 Task: Check the current mortgage rates.
Action: Mouse moved to (537, 222)
Screenshot: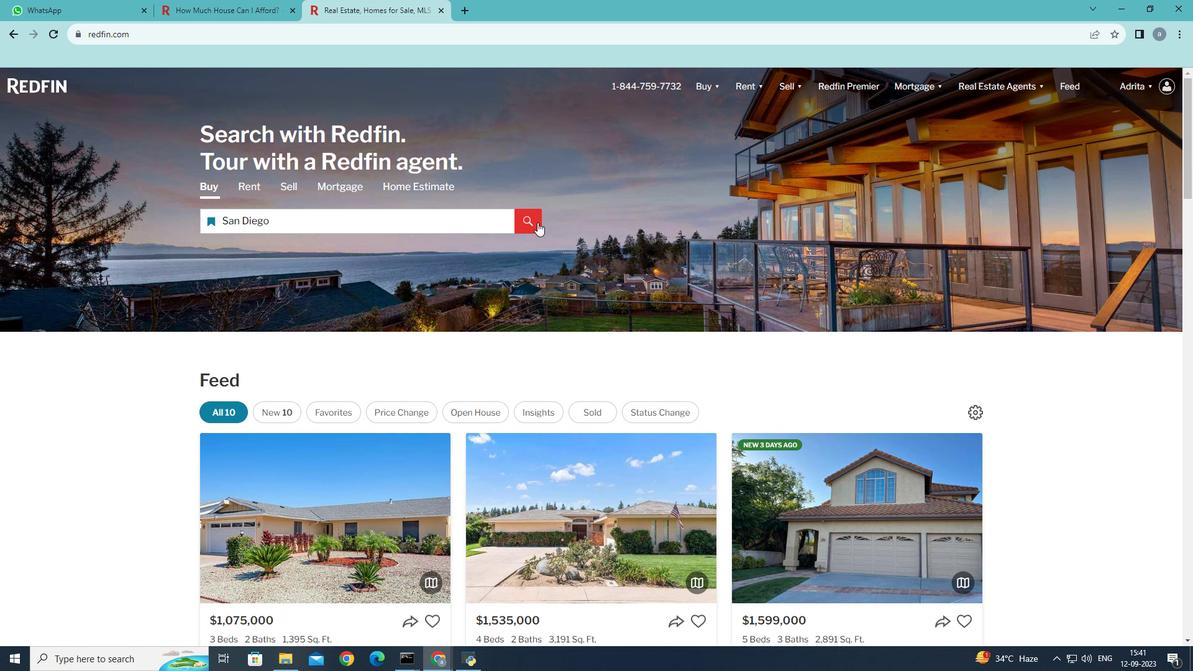 
Action: Mouse pressed left at (537, 222)
Screenshot: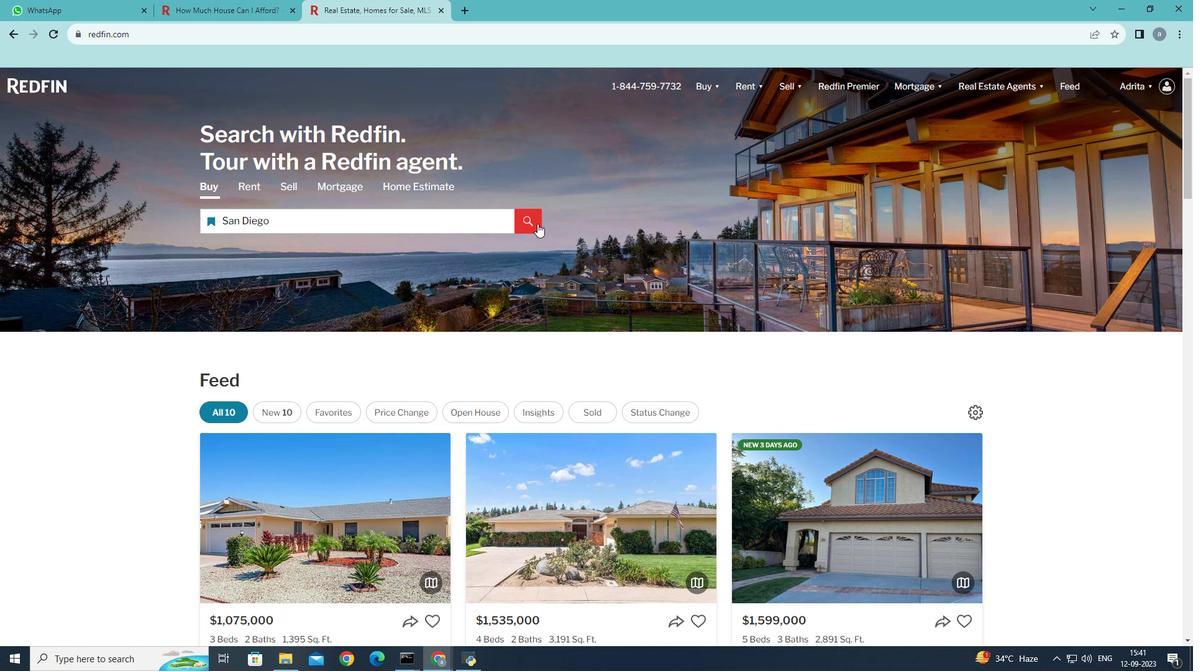 
Action: Mouse moved to (776, 178)
Screenshot: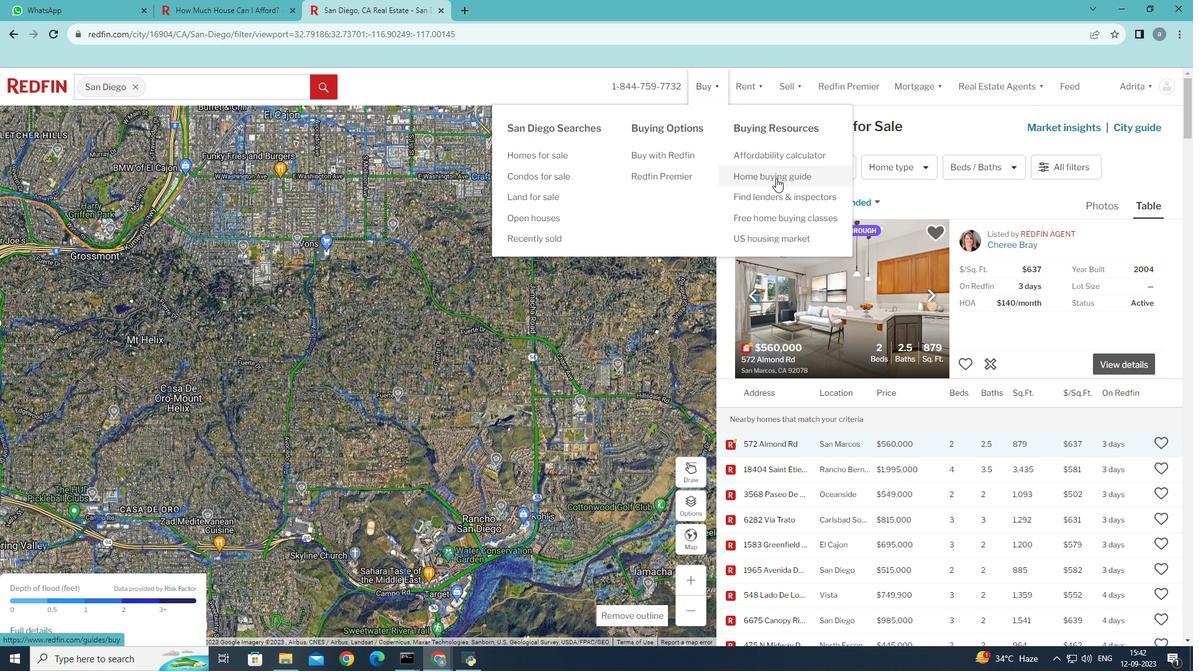 
Action: Mouse pressed left at (776, 178)
Screenshot: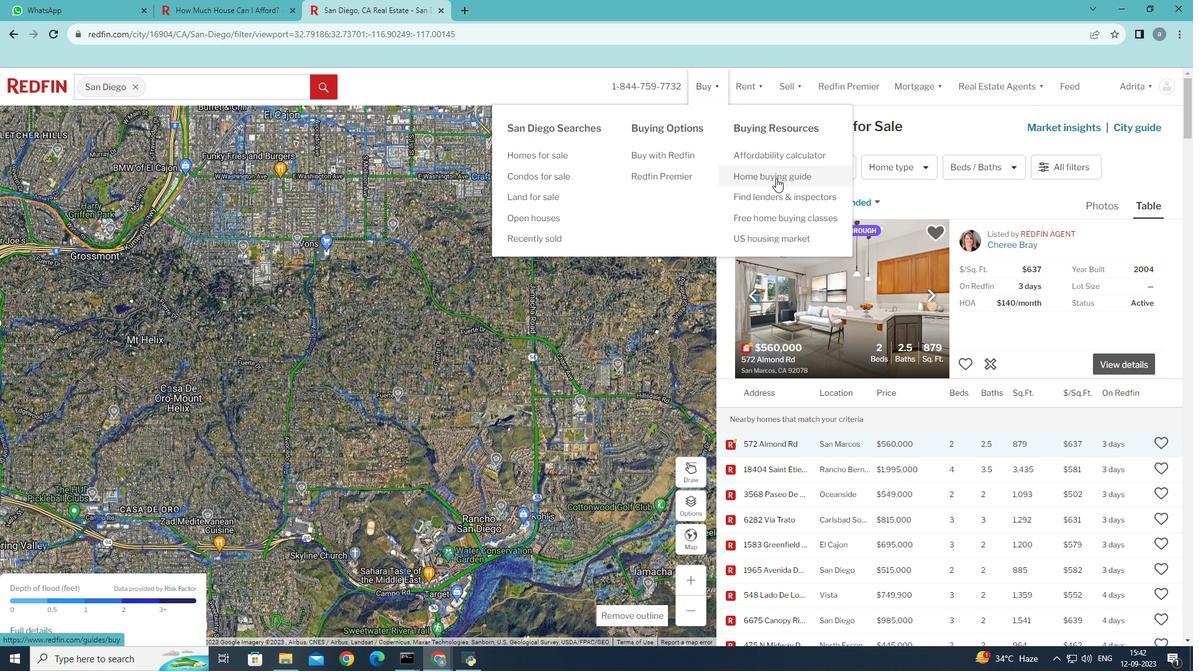 
Action: Mouse moved to (687, 412)
Screenshot: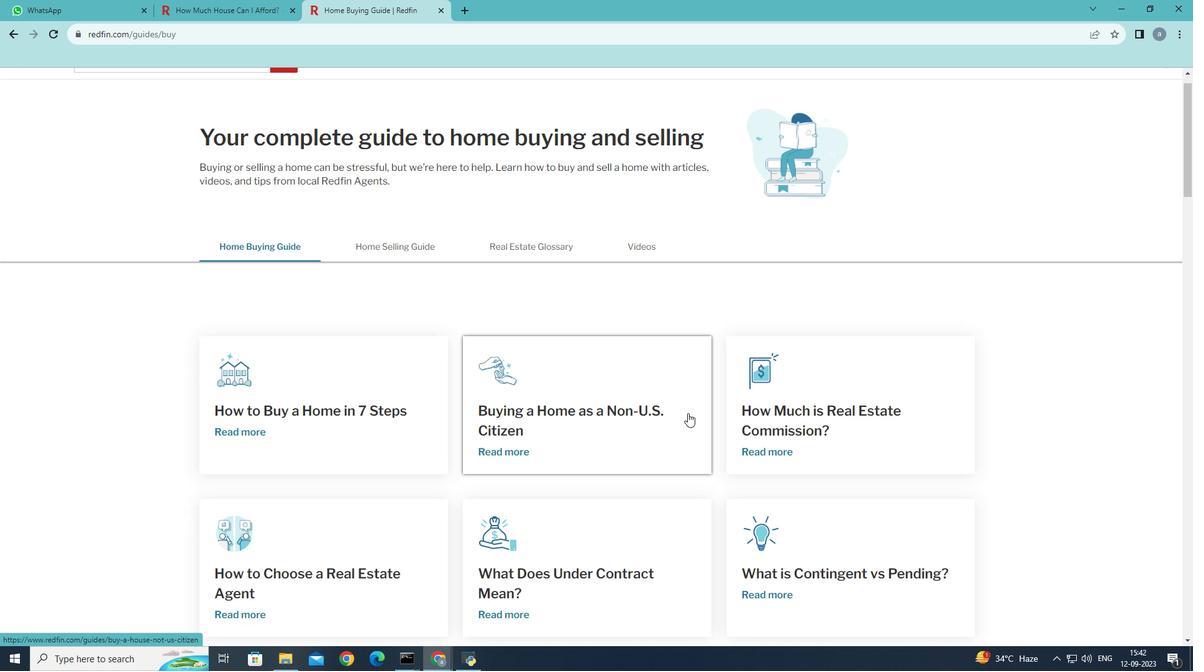
Action: Mouse scrolled (687, 412) with delta (0, 0)
Screenshot: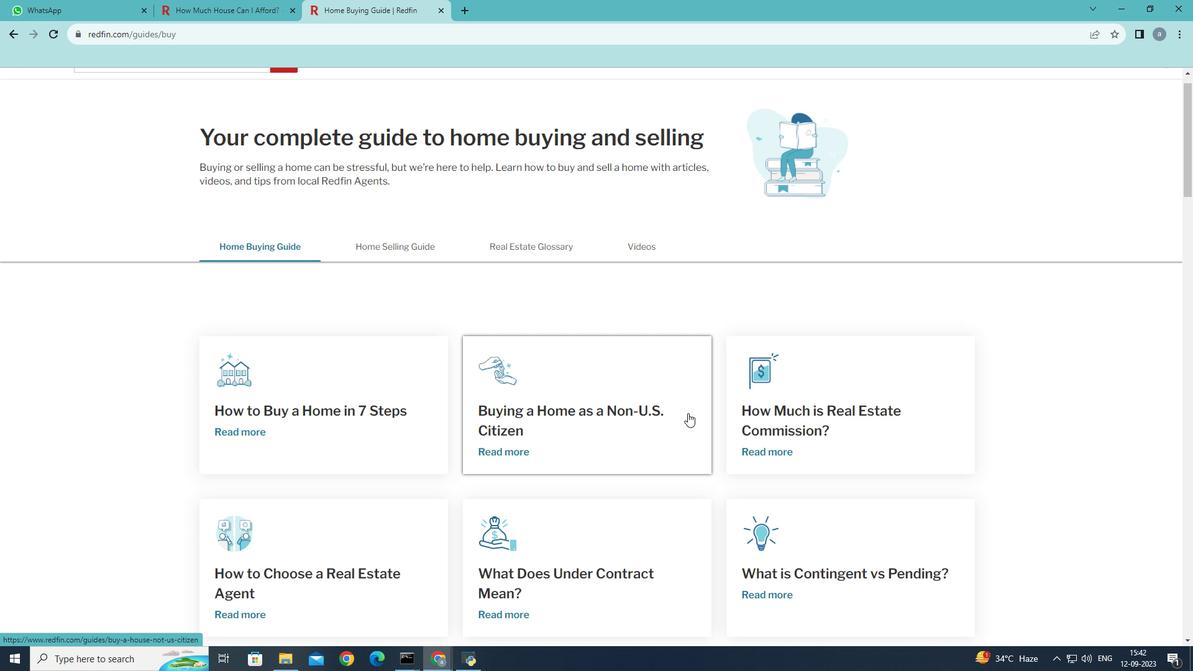
Action: Mouse scrolled (687, 412) with delta (0, 0)
Screenshot: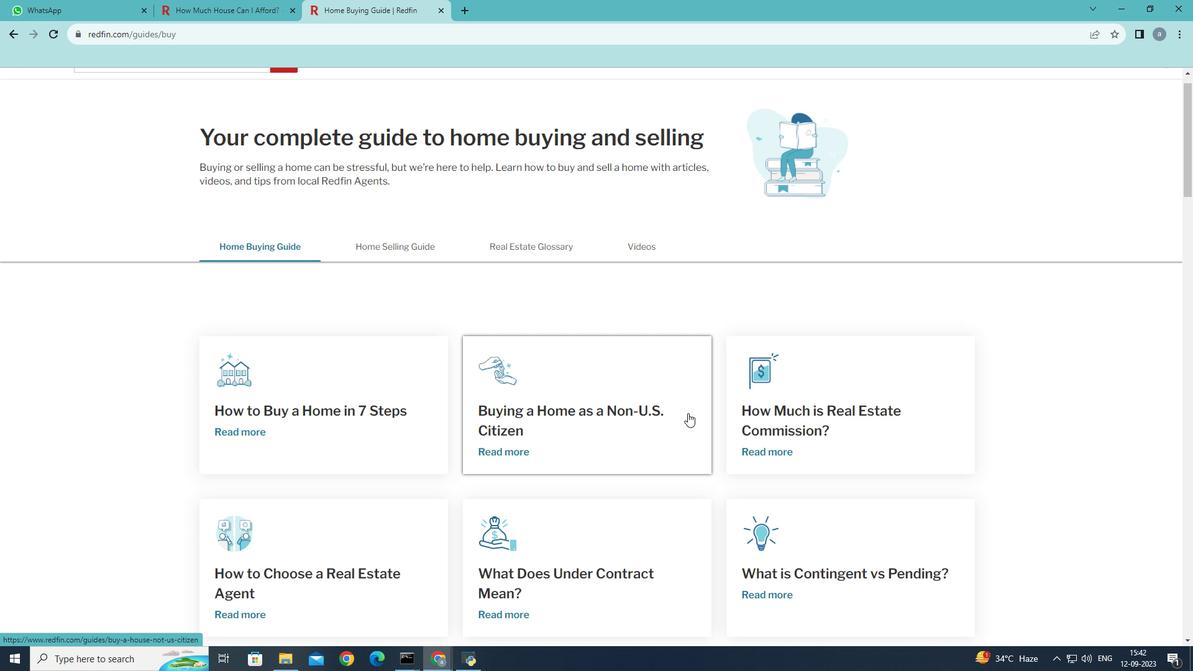 
Action: Mouse moved to (687, 413)
Screenshot: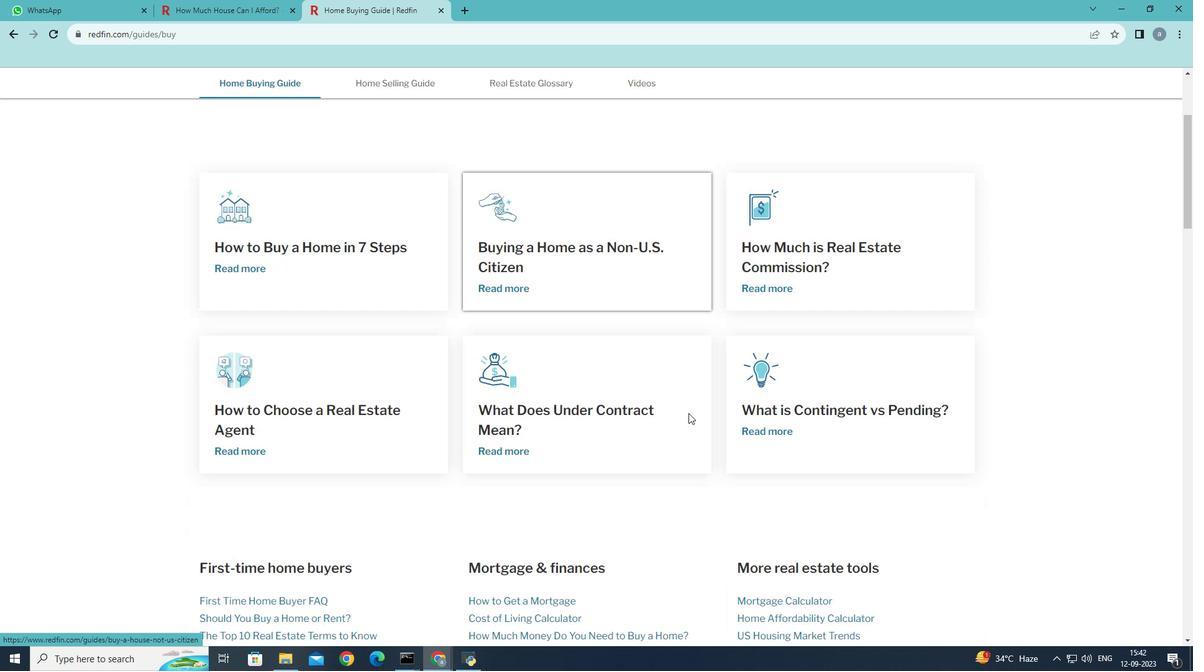 
Action: Mouse scrolled (687, 412) with delta (0, 0)
Screenshot: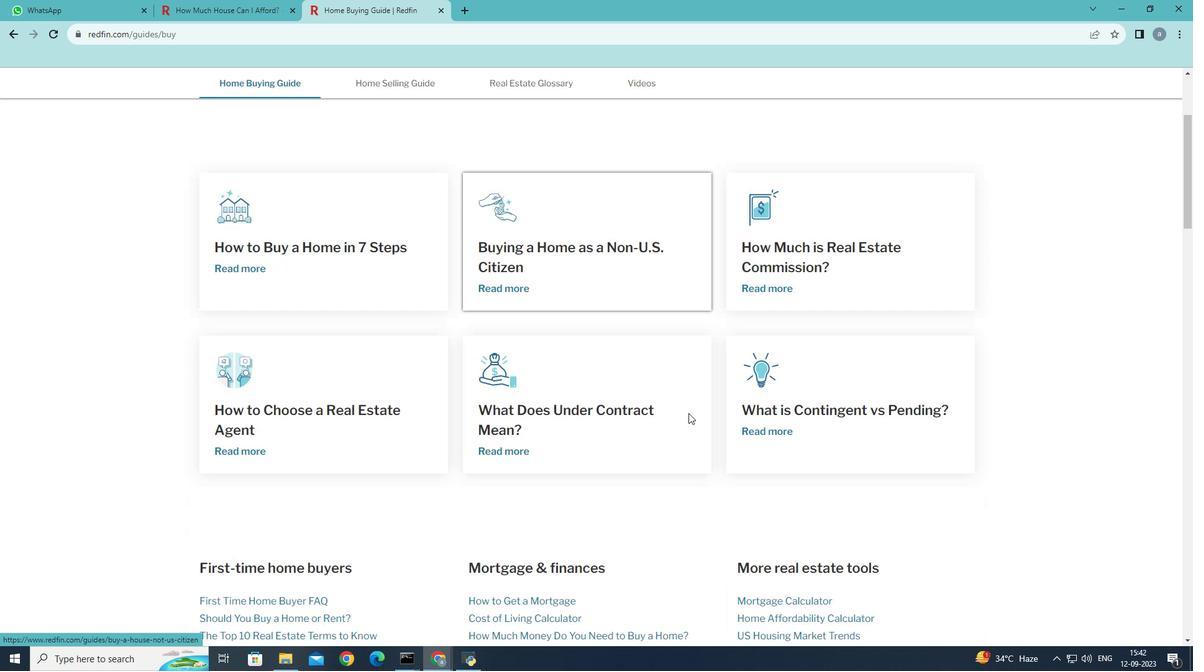 
Action: Mouse moved to (688, 413)
Screenshot: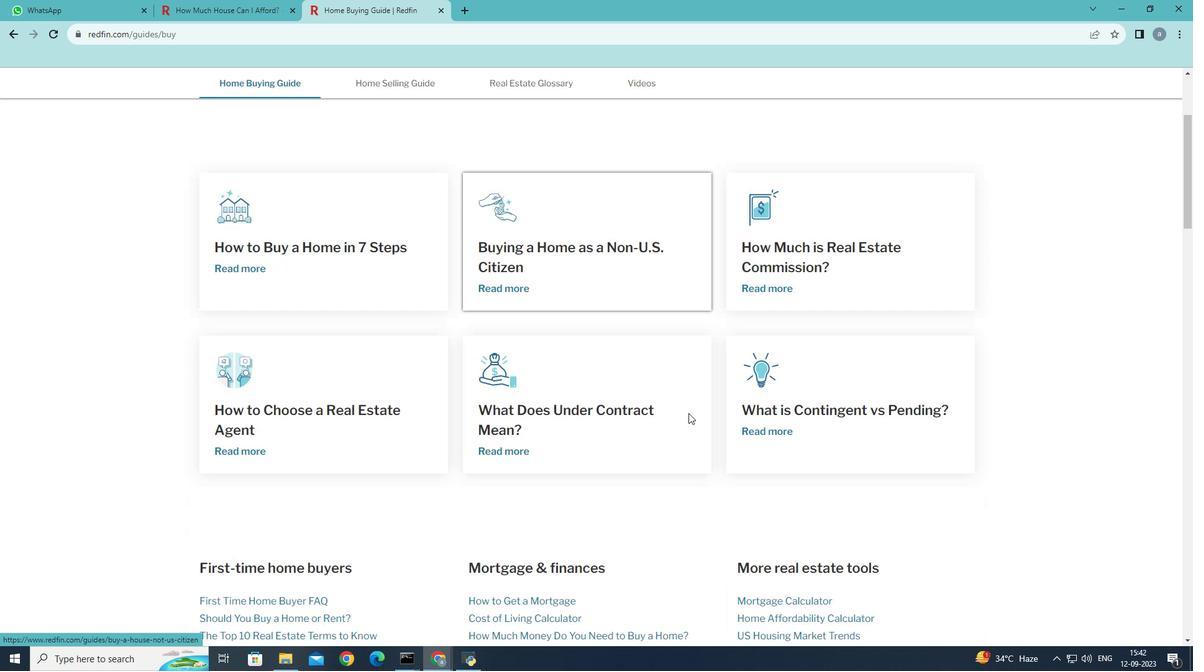 
Action: Mouse scrolled (688, 412) with delta (0, 0)
Screenshot: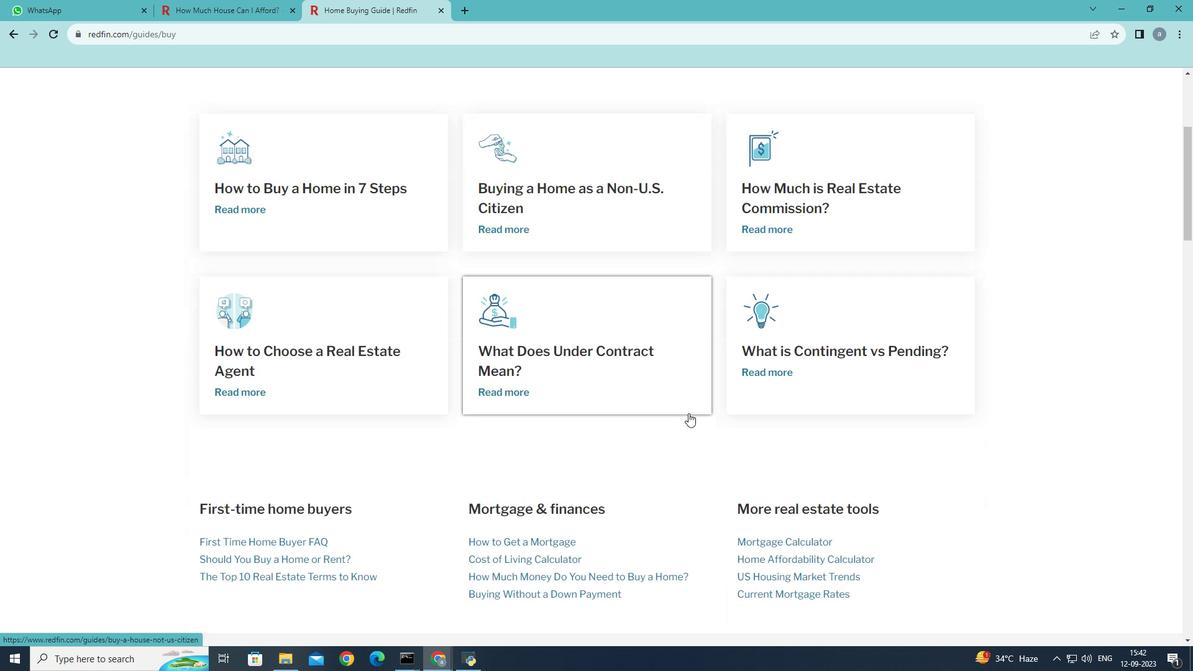 
Action: Mouse moved to (692, 414)
Screenshot: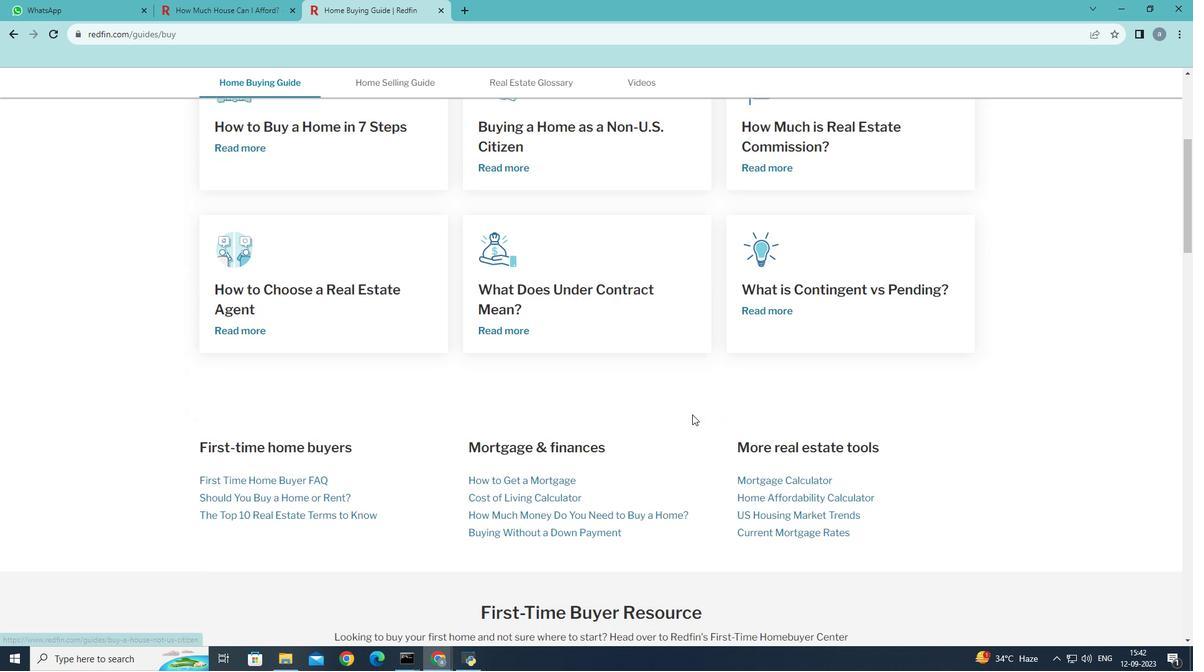 
Action: Mouse scrolled (692, 414) with delta (0, 0)
Screenshot: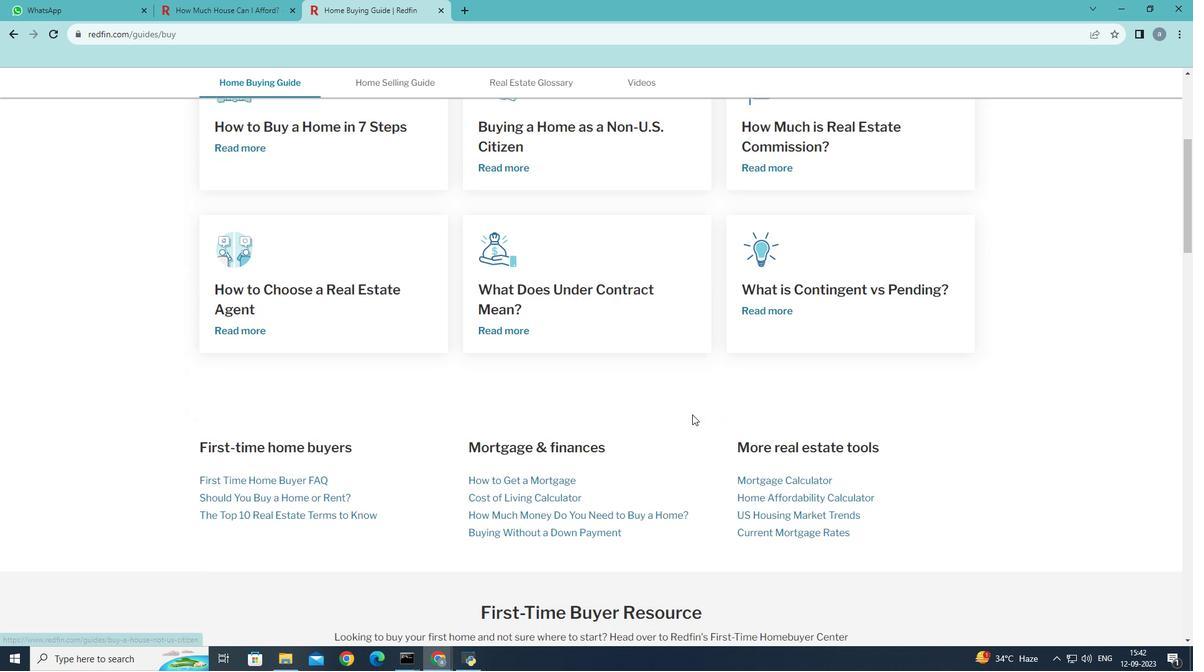 
Action: Mouse scrolled (692, 414) with delta (0, 0)
Screenshot: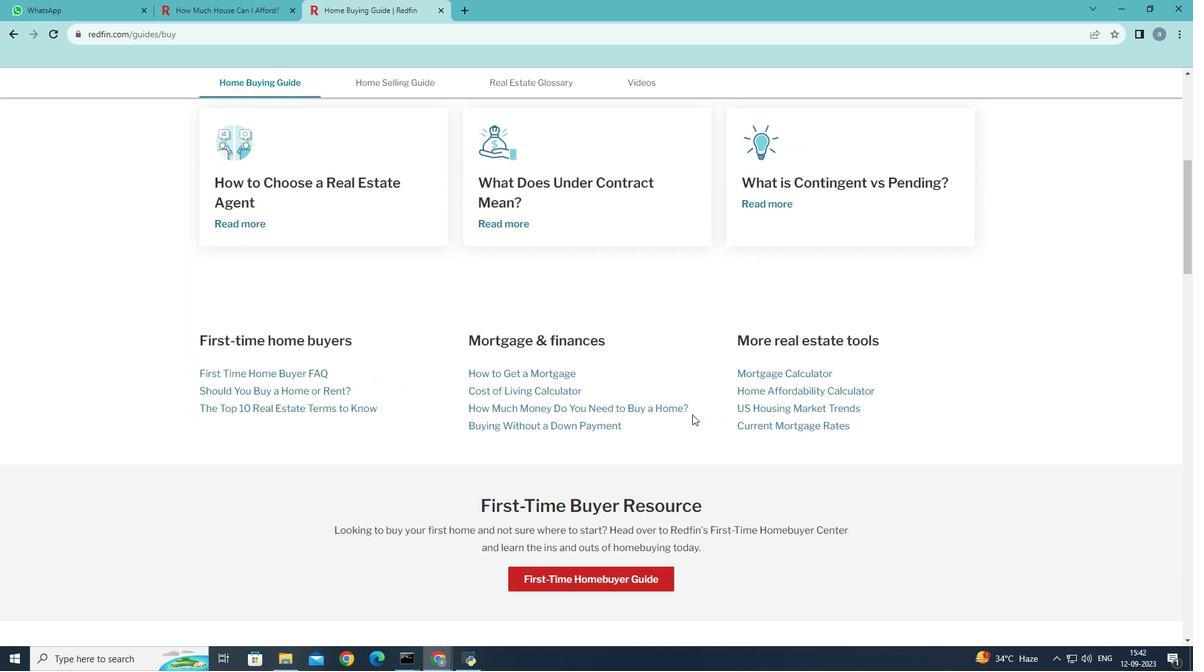 
Action: Mouse scrolled (692, 414) with delta (0, 0)
Screenshot: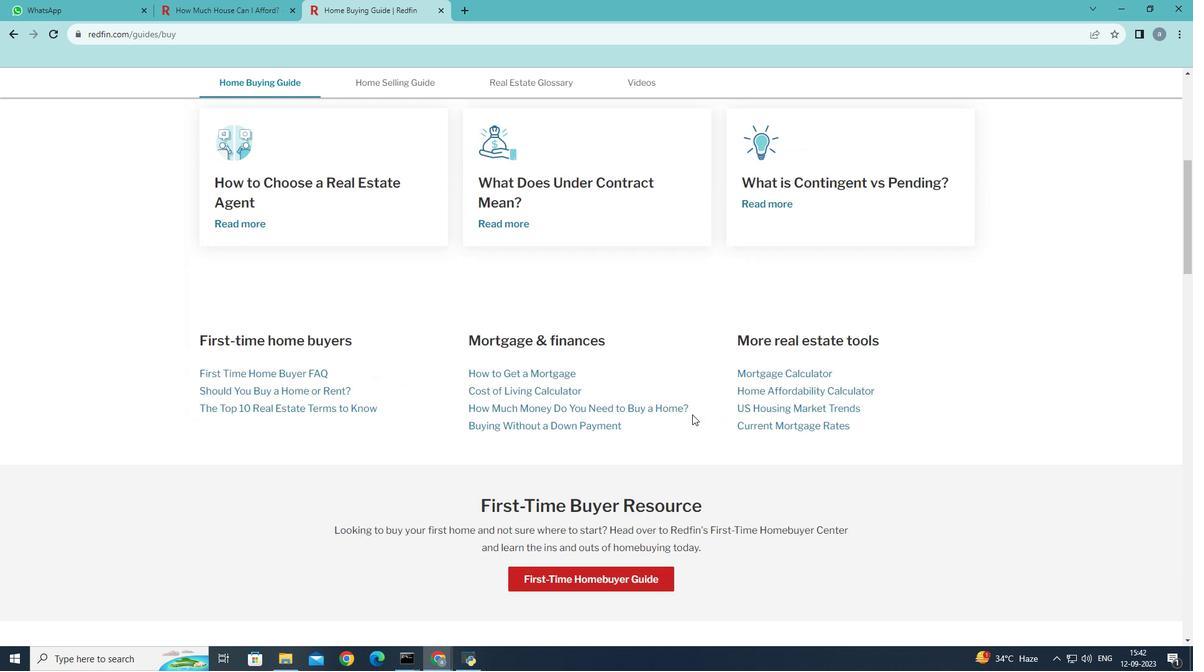 
Action: Mouse moved to (782, 407)
Screenshot: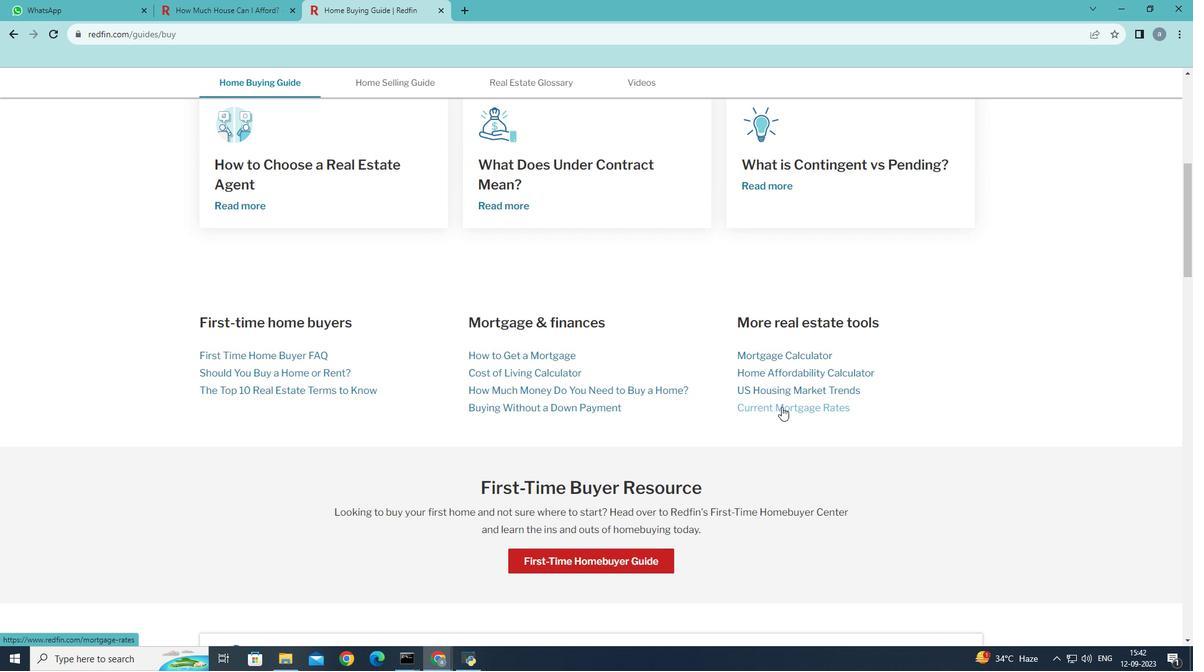
Action: Mouse pressed left at (782, 407)
Screenshot: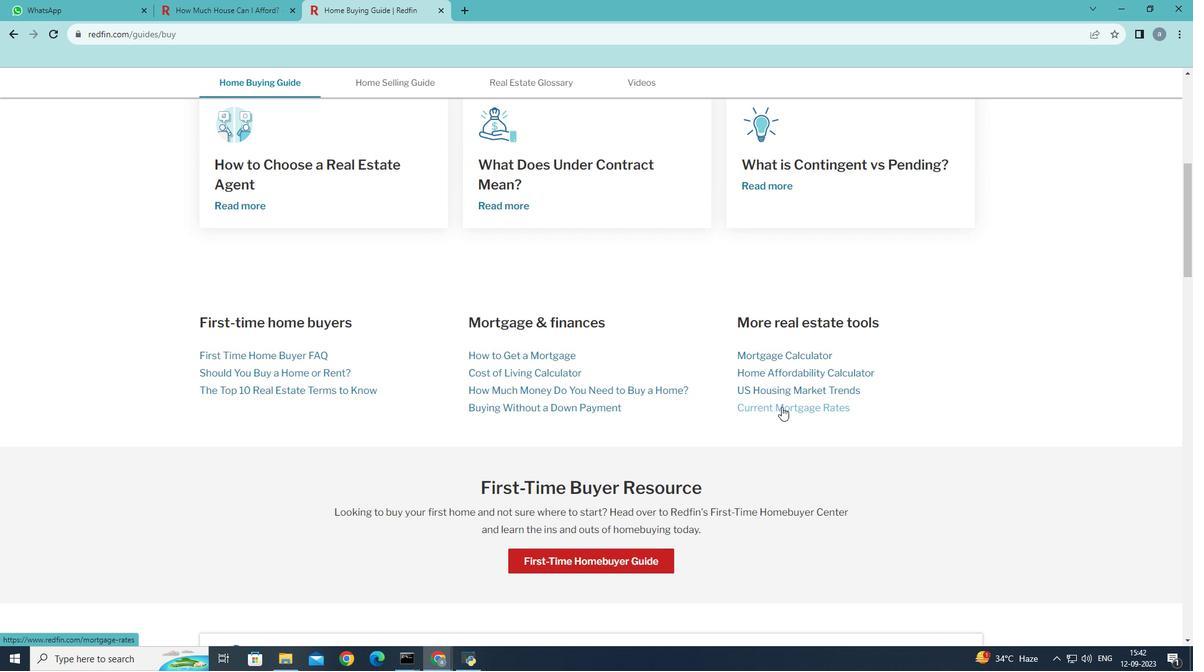 
Action: Mouse moved to (782, 407)
Screenshot: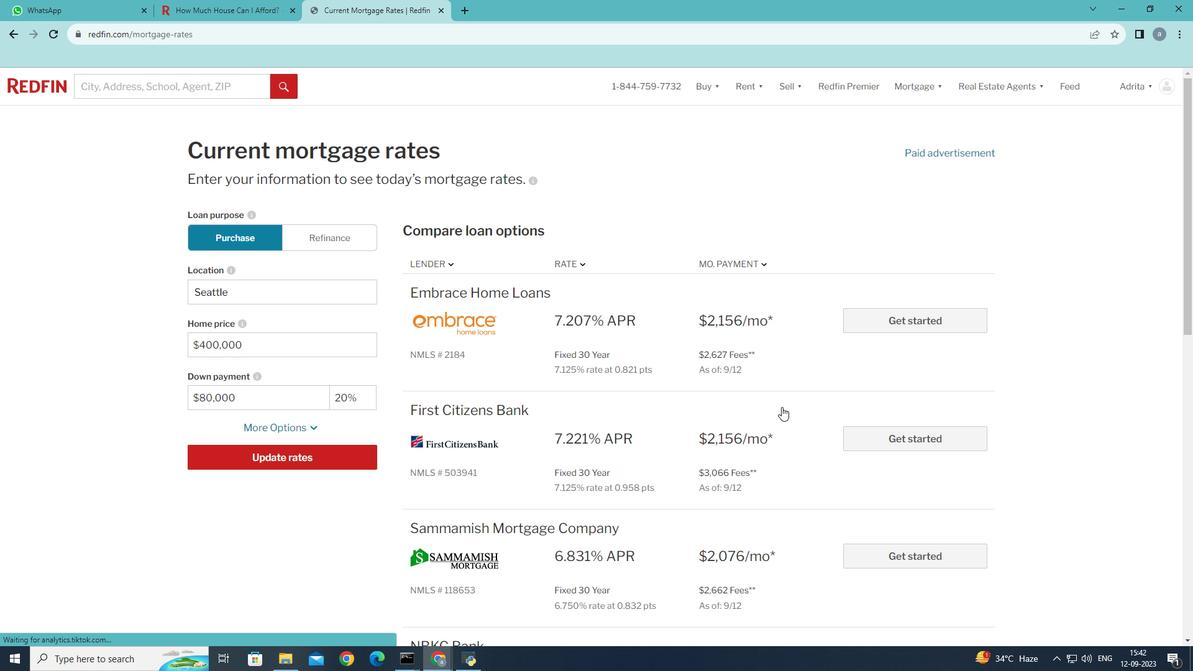 
